 Task: Star the document "General document".
Action: Mouse pressed left at (116, 166)
Screenshot: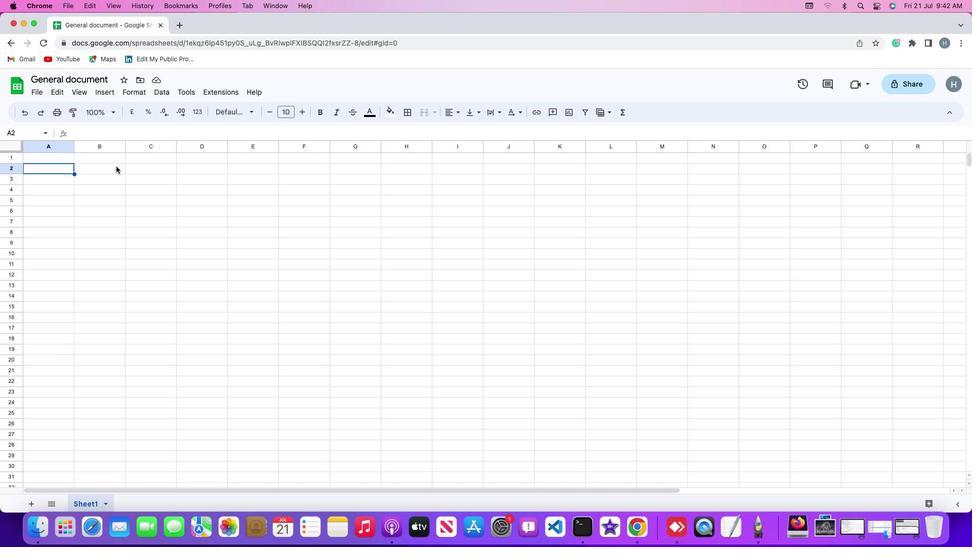 
Action: Mouse moved to (125, 78)
Screenshot: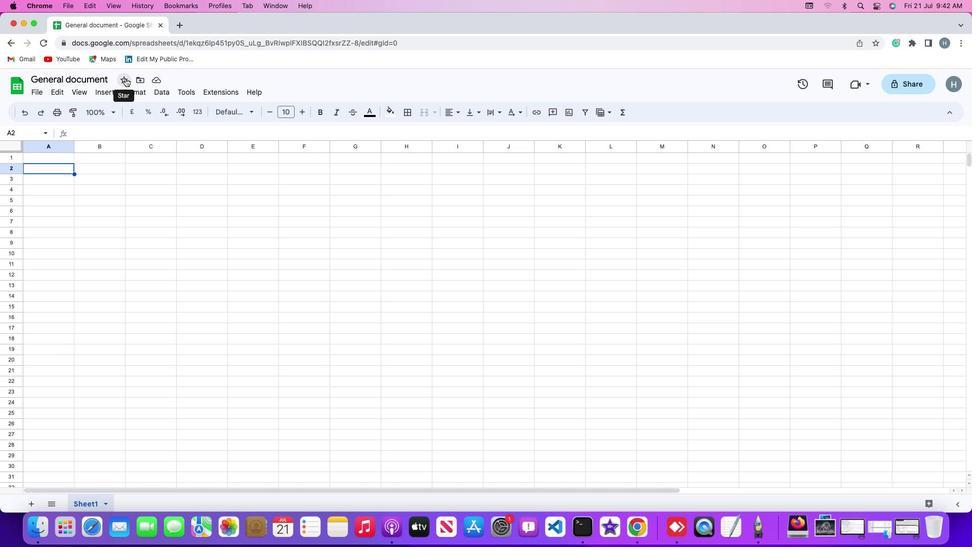 
Action: Mouse pressed left at (125, 78)
Screenshot: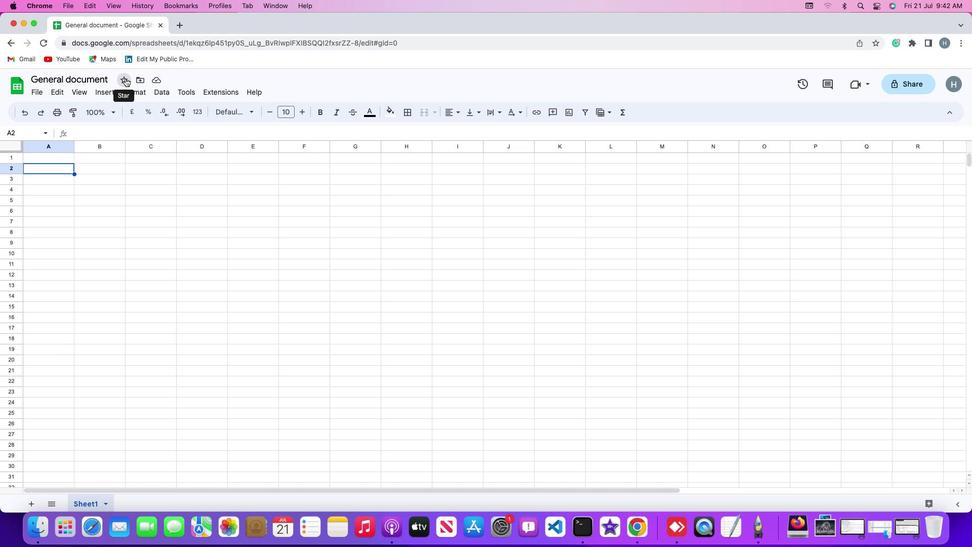 
Action: Mouse moved to (156, 218)
Screenshot: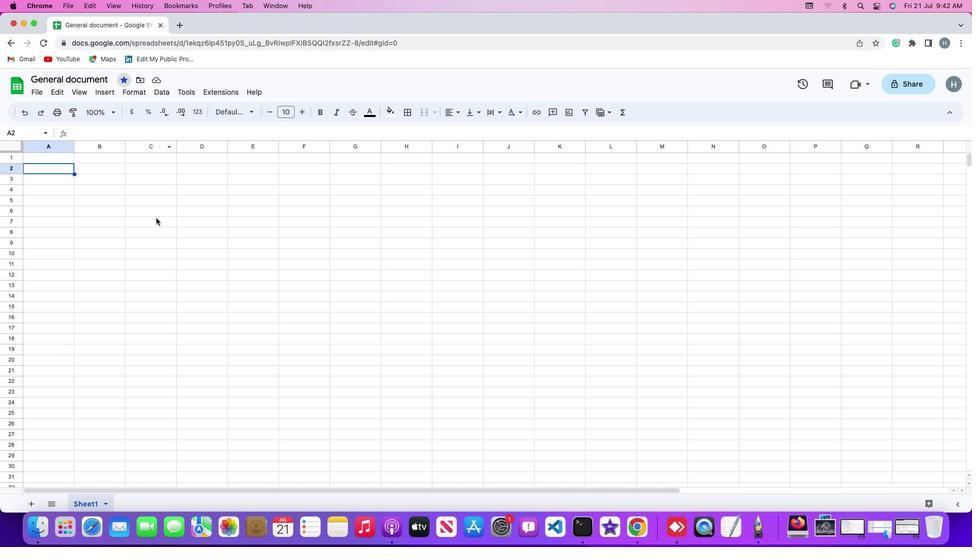 
